 Task: Add Thomas Original English Muffins to the cart.
Action: Mouse moved to (322, 154)
Screenshot: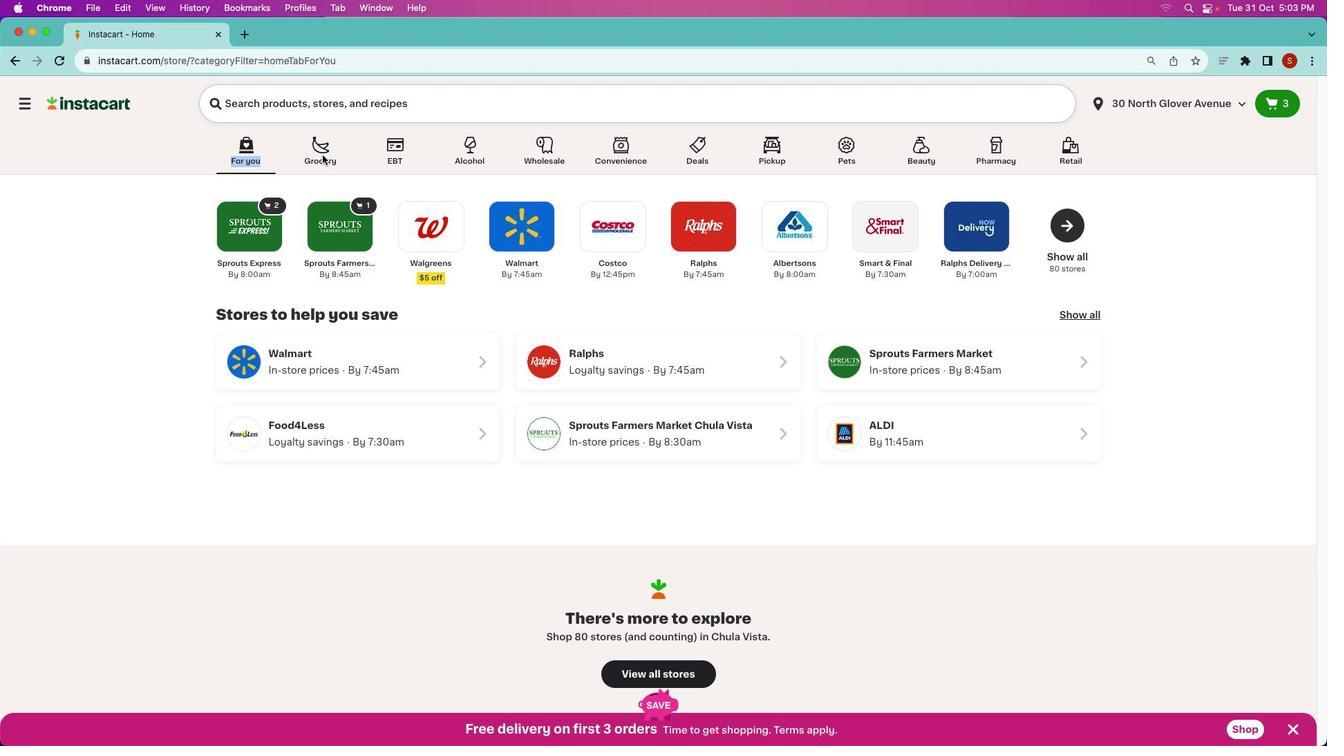 
Action: Mouse pressed left at (322, 154)
Screenshot: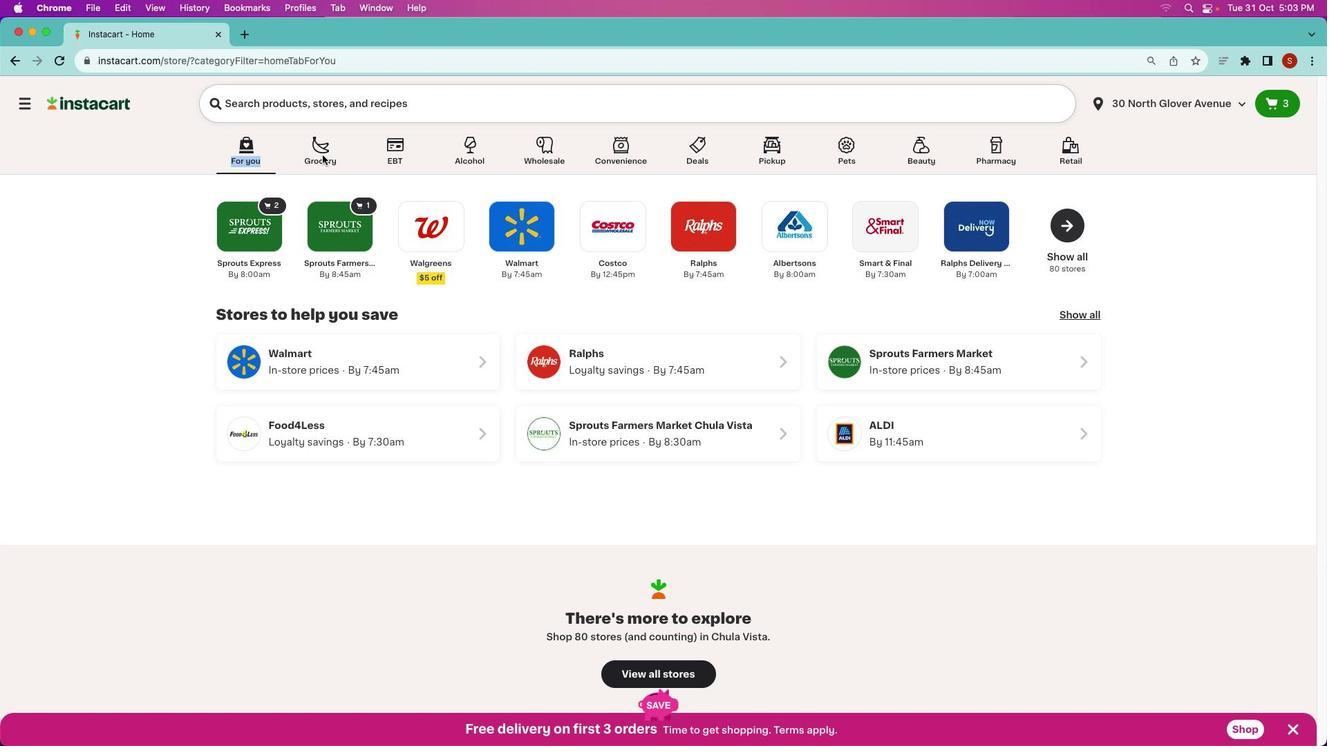 
Action: Mouse pressed left at (322, 154)
Screenshot: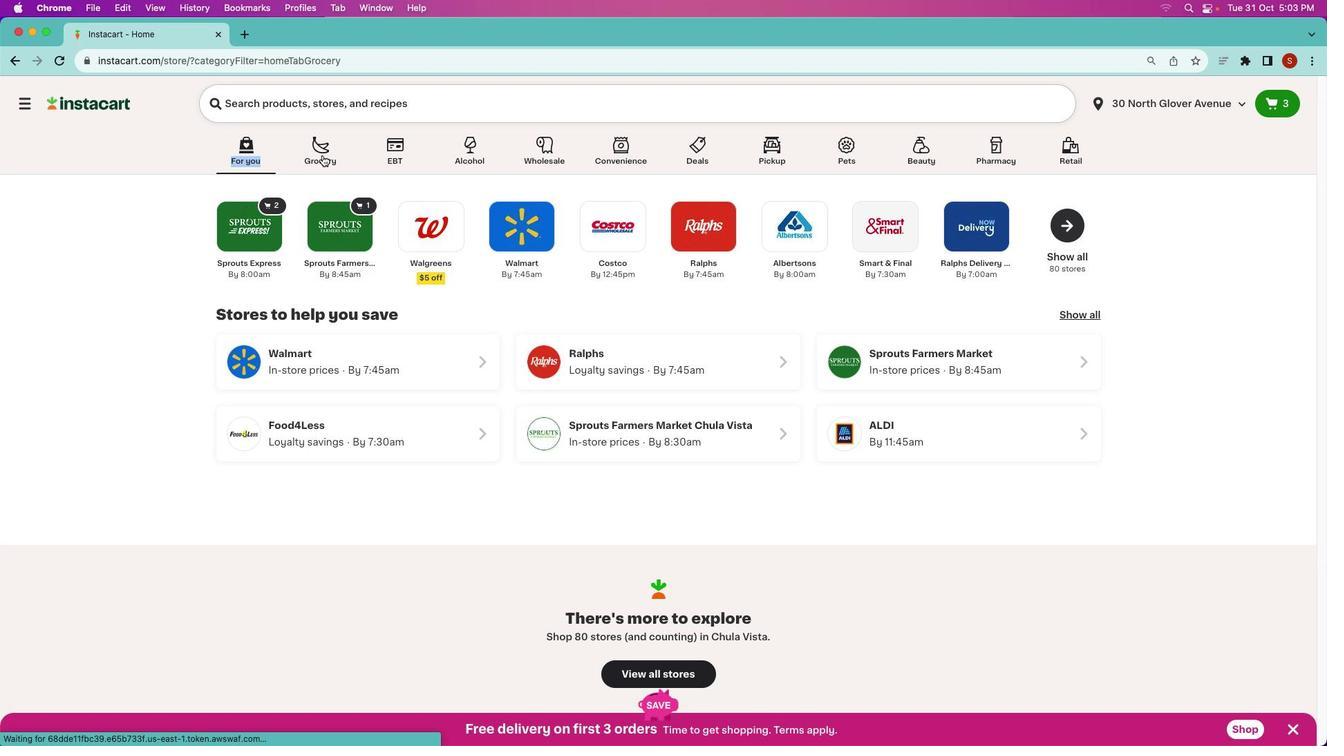
Action: Mouse moved to (385, 219)
Screenshot: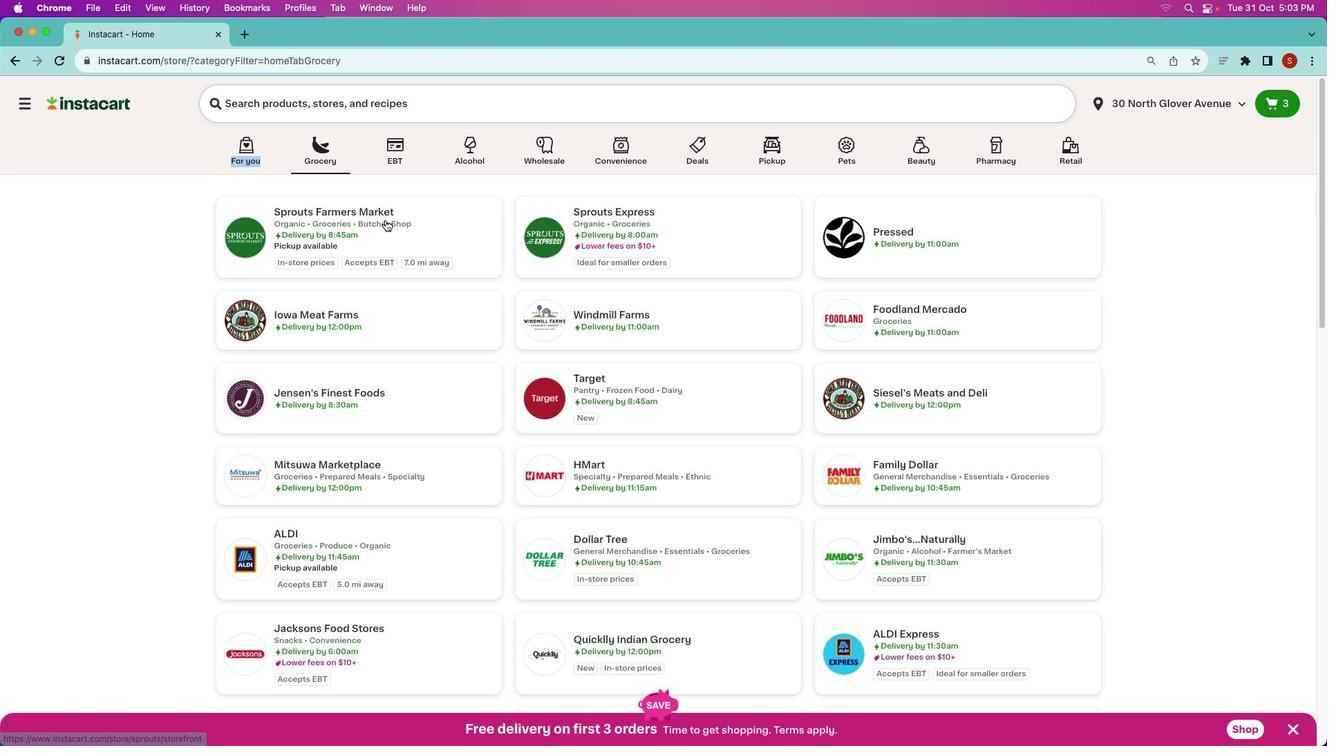 
Action: Mouse pressed left at (385, 219)
Screenshot: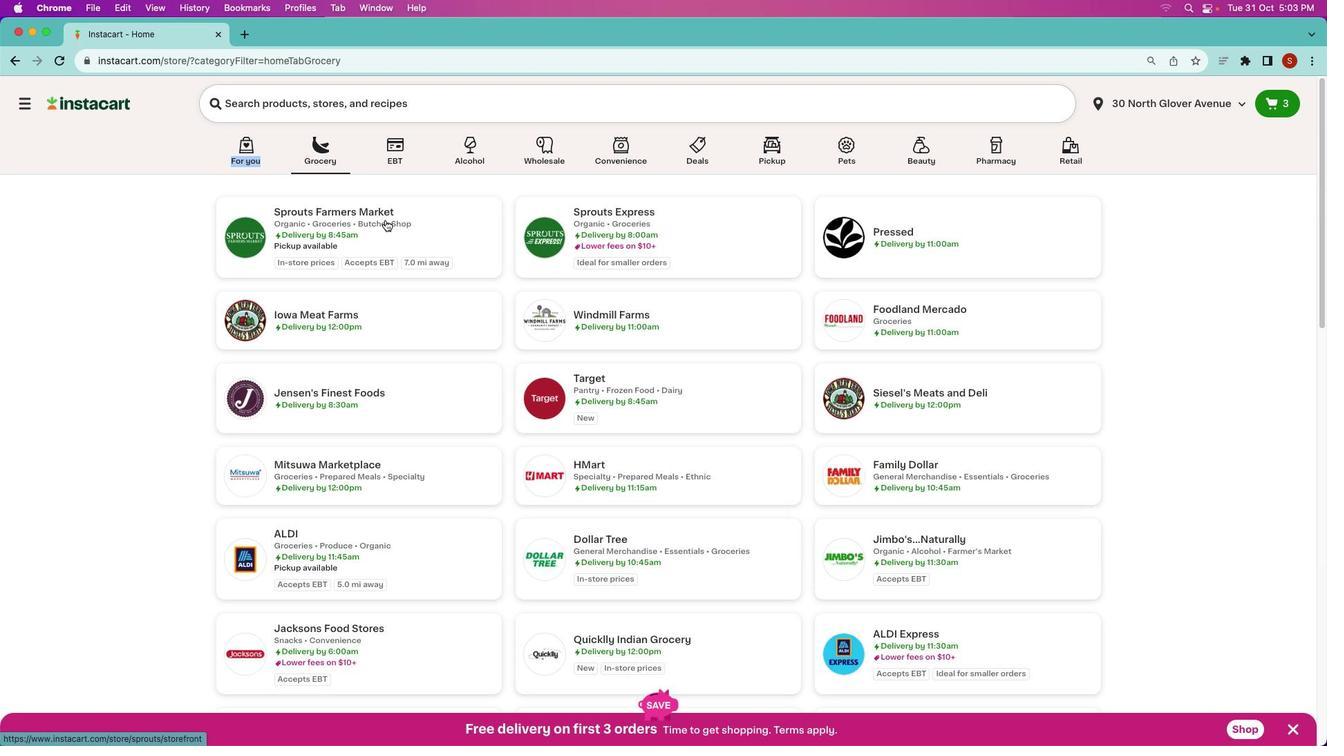 
Action: Mouse pressed left at (385, 219)
Screenshot: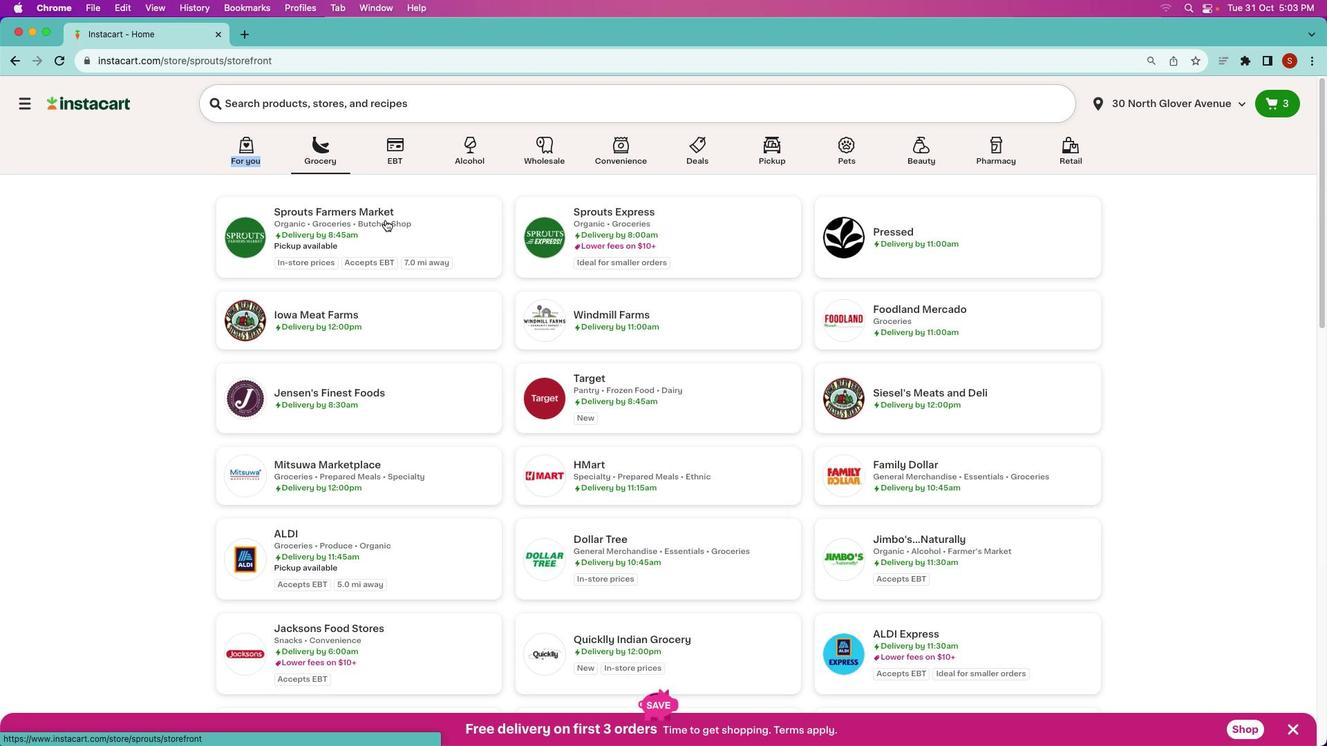 
Action: Mouse moved to (455, 139)
Screenshot: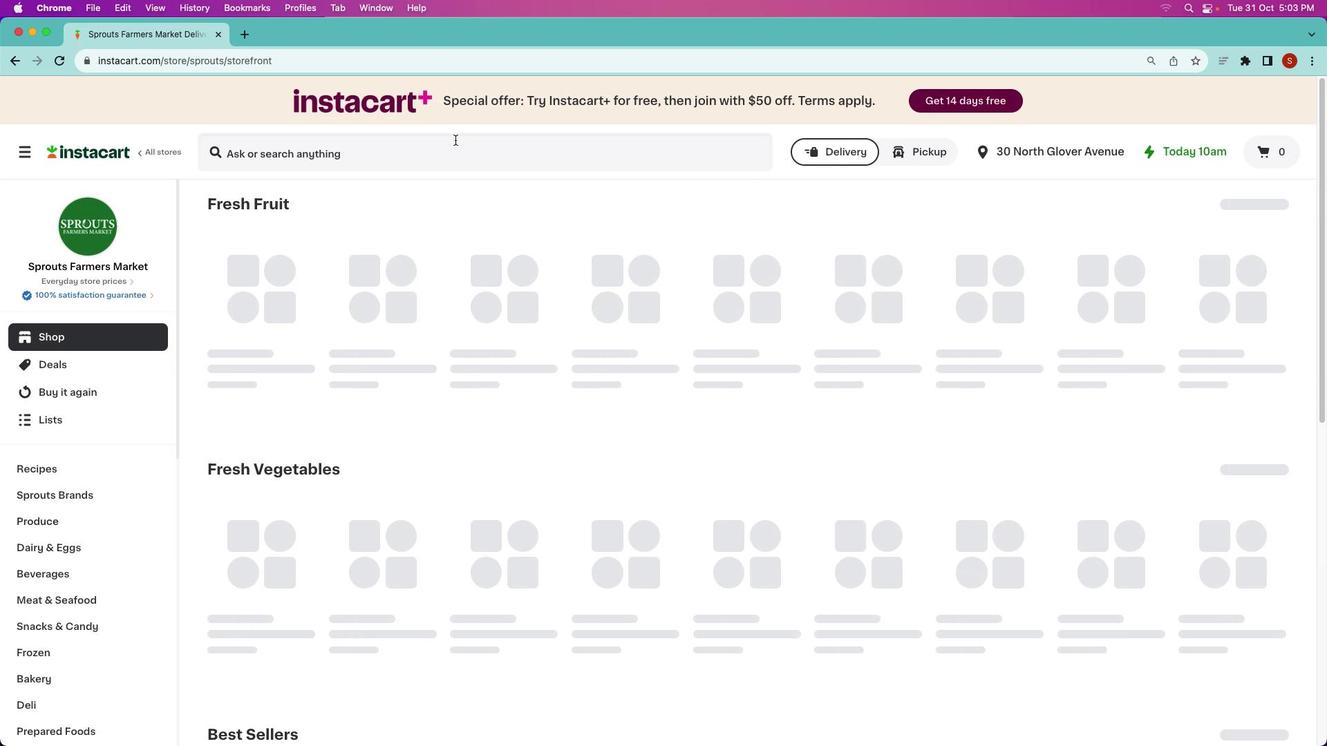 
Action: Mouse pressed left at (455, 139)
Screenshot: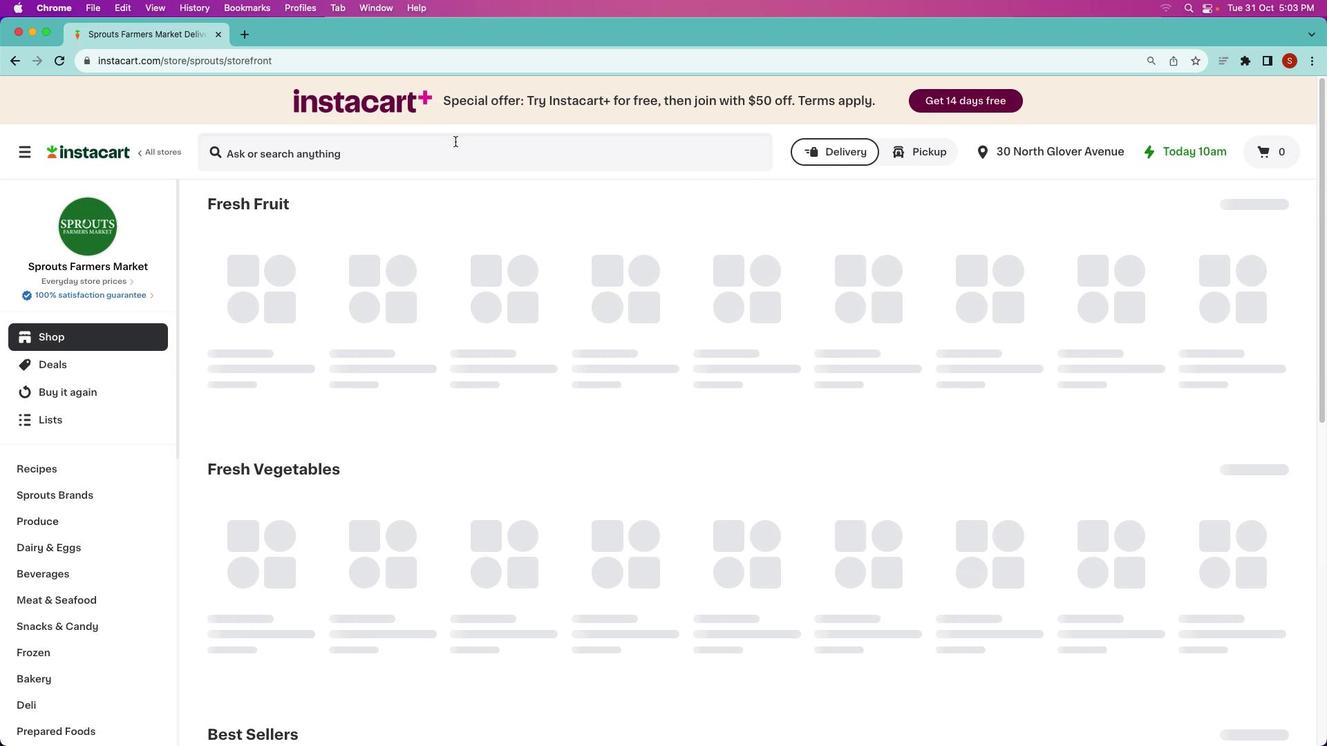 
Action: Mouse moved to (478, 154)
Screenshot: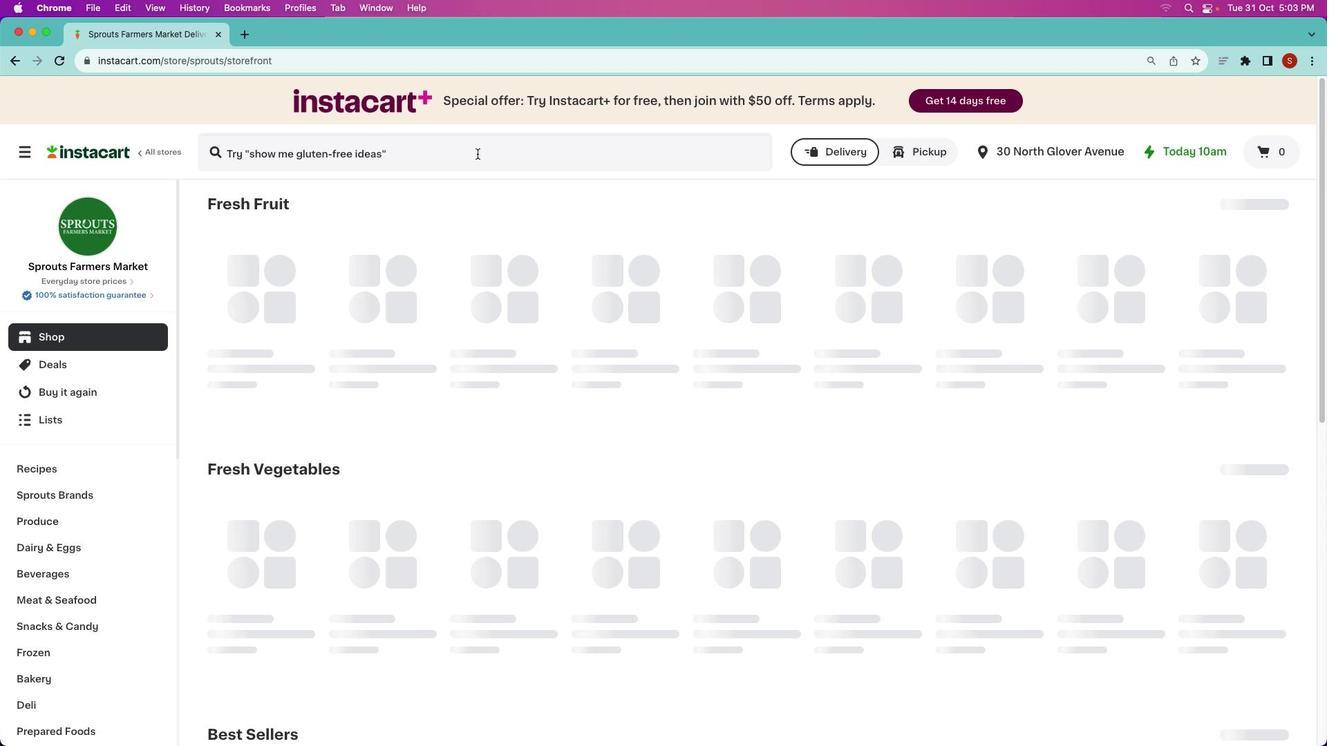 
Action: Mouse pressed left at (478, 154)
Screenshot: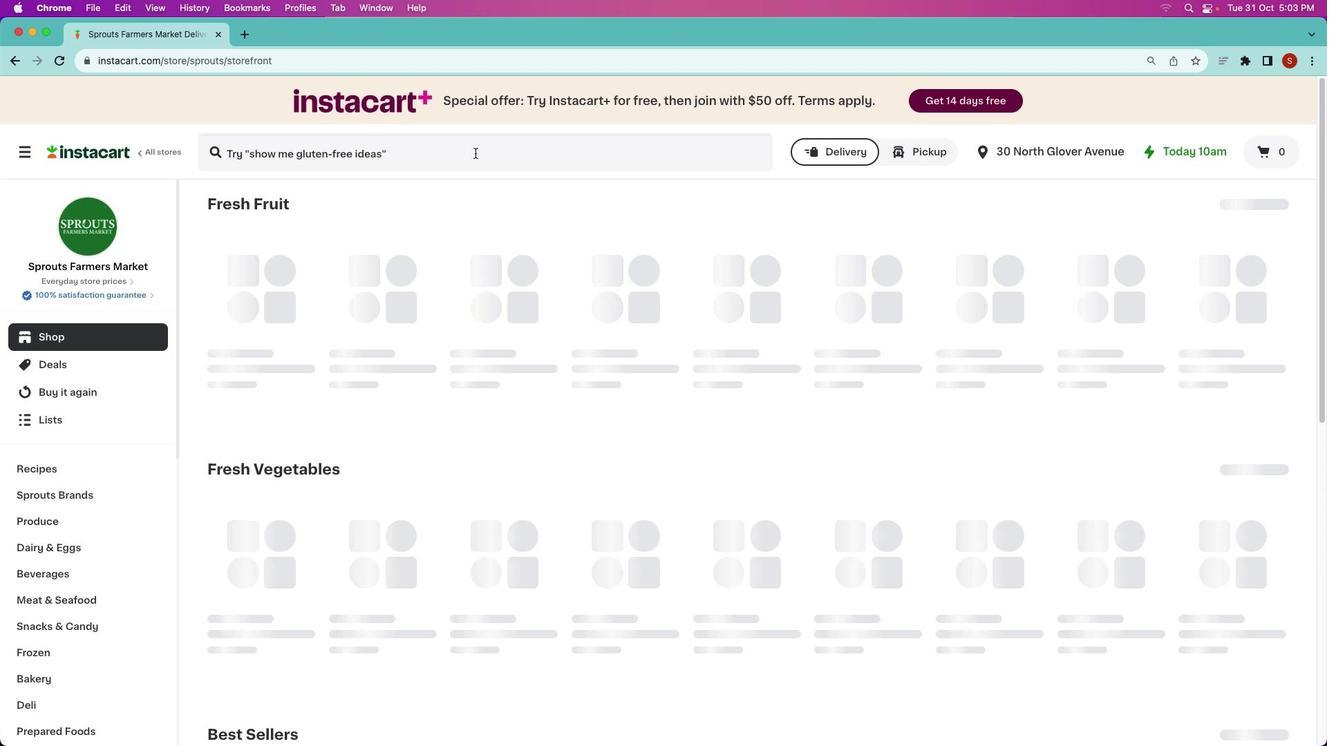 
Action: Mouse moved to (474, 152)
Screenshot: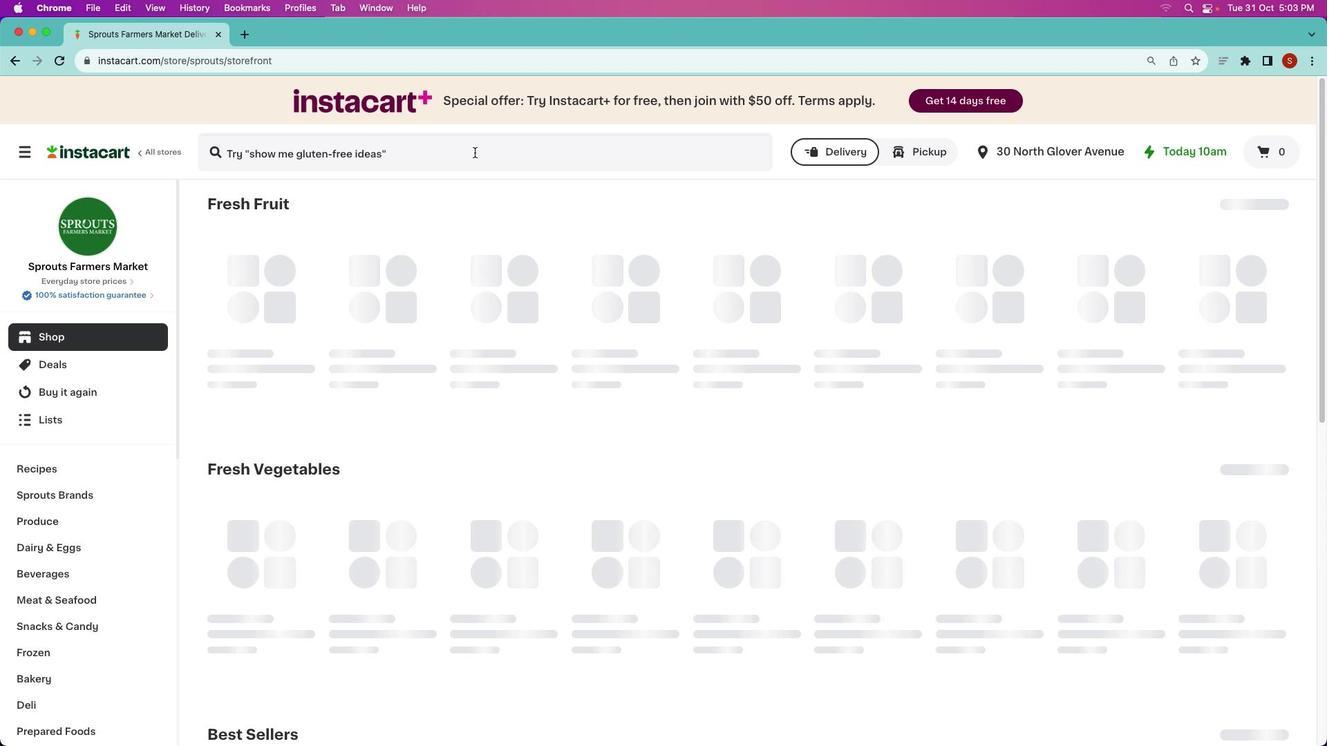 
Action: Key pressed Key.shift'T''h''o''m''a''s'Key.space'o''r''i''g''i''n''a''l'Key.spaceKey.shift_r'E''n''g''l''i''s''h'Key.space'm''u''f''f''i''n''s'Key.enter
Screenshot: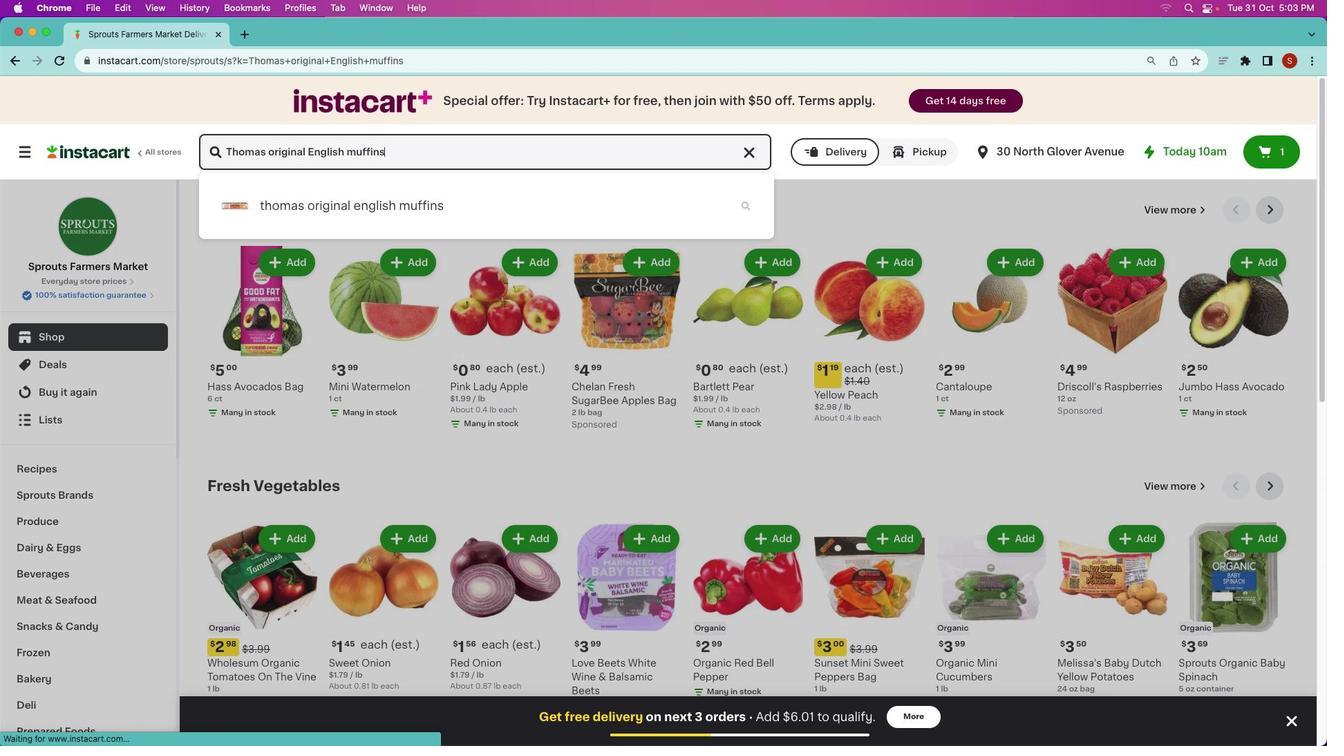 
Action: Mouse moved to (467, 147)
Screenshot: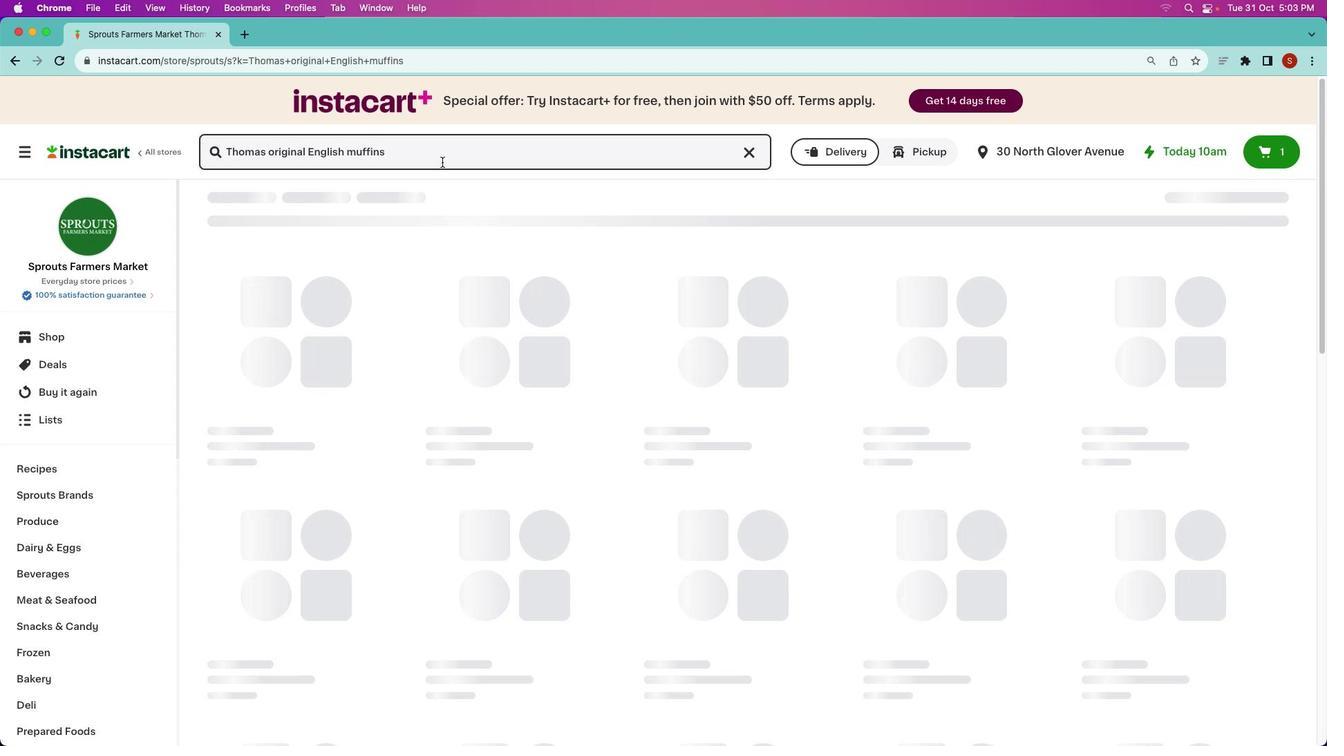 
Action: Mouse scrolled (467, 147) with delta (0, 0)
Screenshot: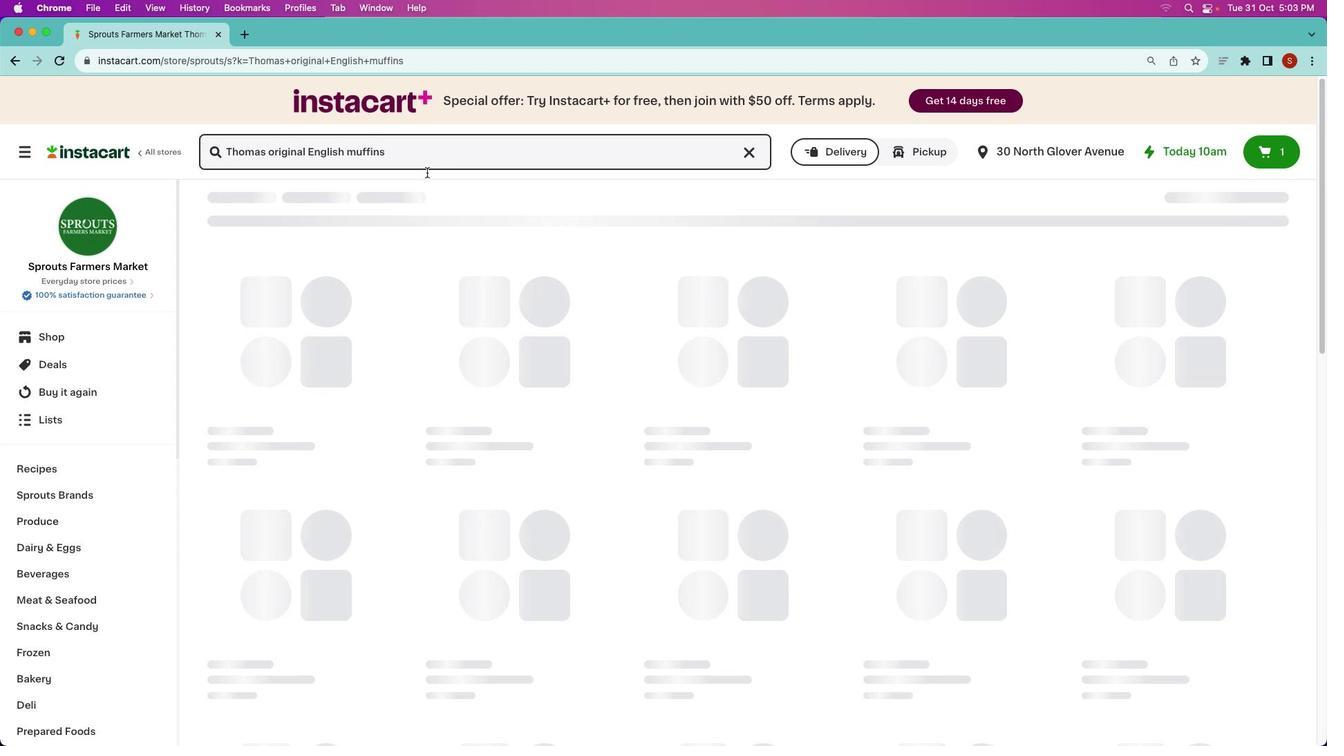 
Action: Mouse moved to (356, 279)
Screenshot: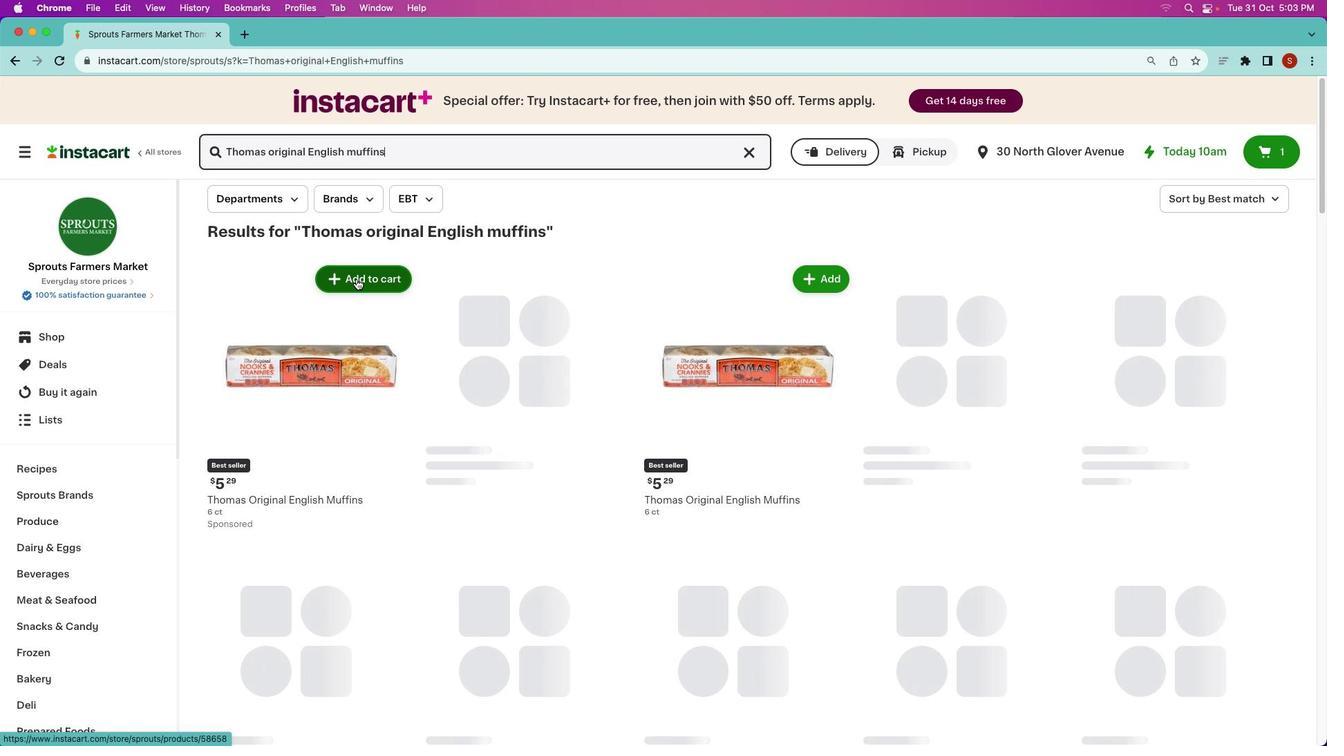 
Action: Mouse pressed left at (356, 279)
Screenshot: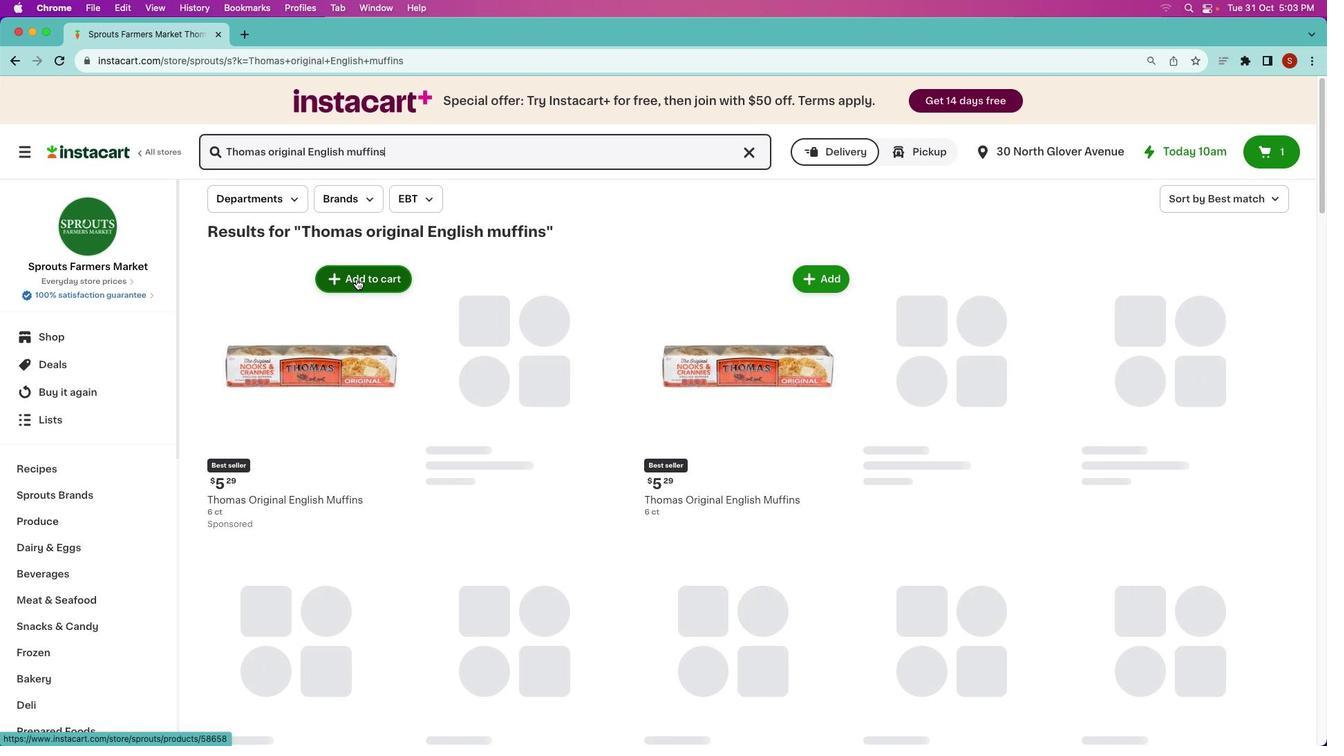 
Action: Mouse moved to (351, 279)
Screenshot: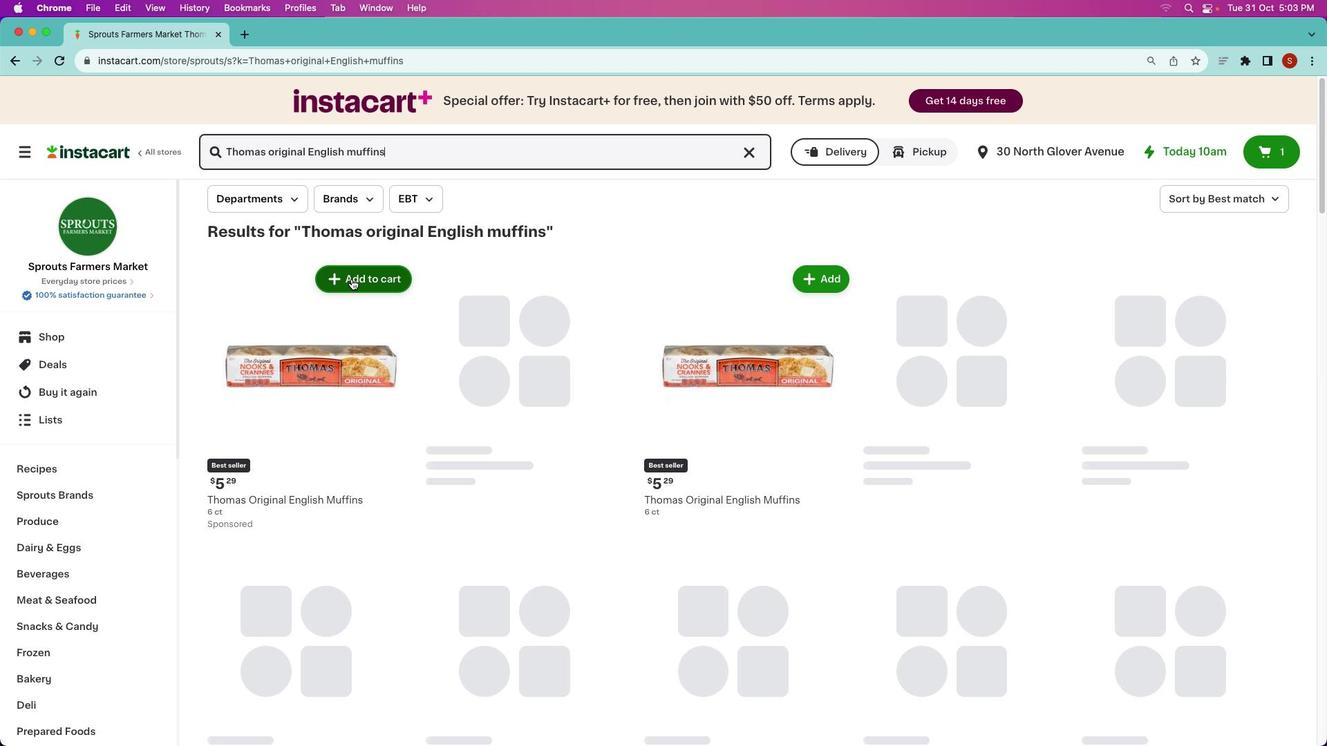
Action: Mouse pressed left at (351, 279)
Screenshot: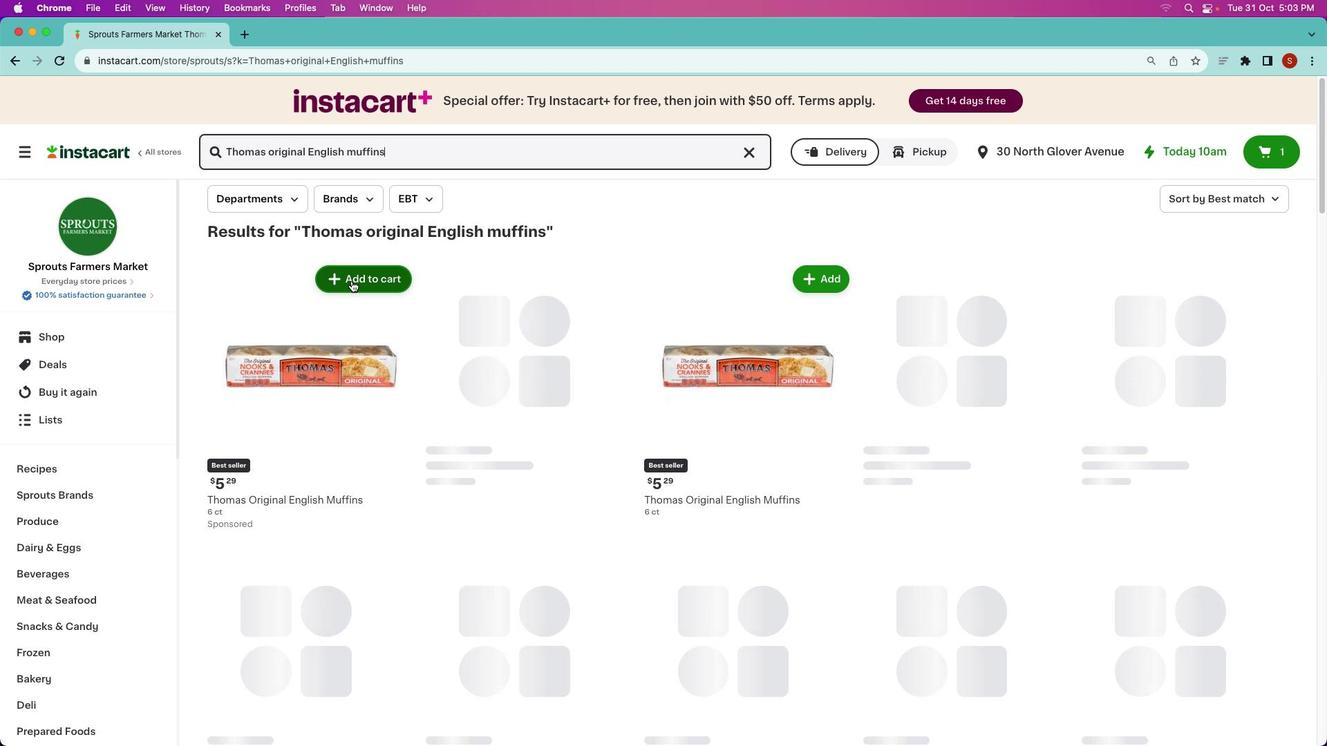 
Action: Mouse moved to (377, 441)
Screenshot: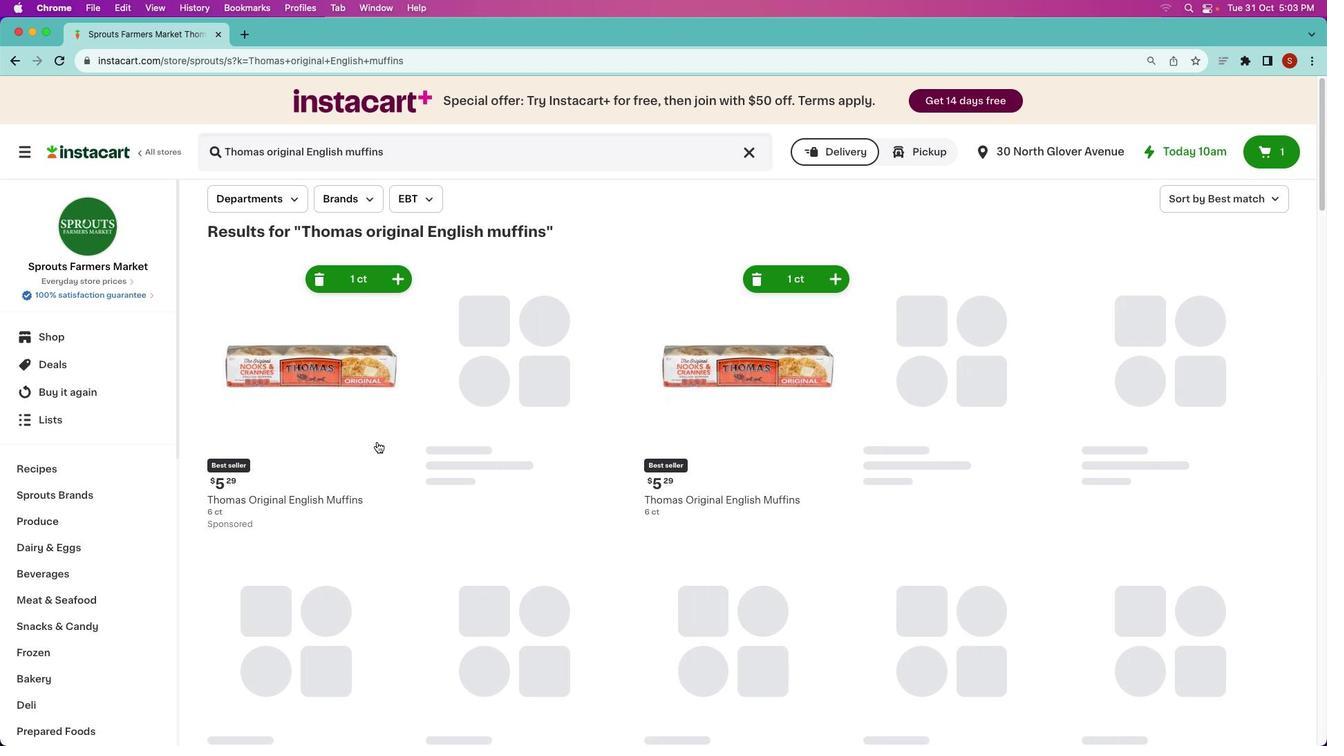 
